 Task: Filter services by location "United Kingdom".
Action: Mouse moved to (429, 103)
Screenshot: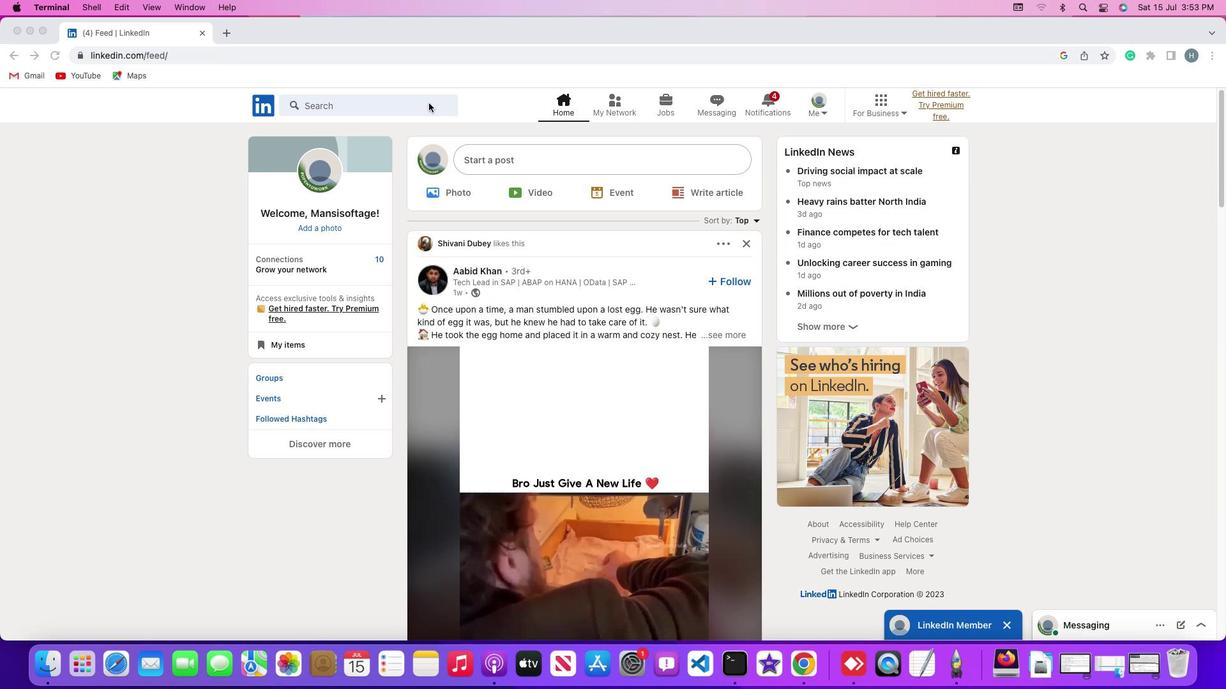
Action: Mouse pressed left at (429, 103)
Screenshot: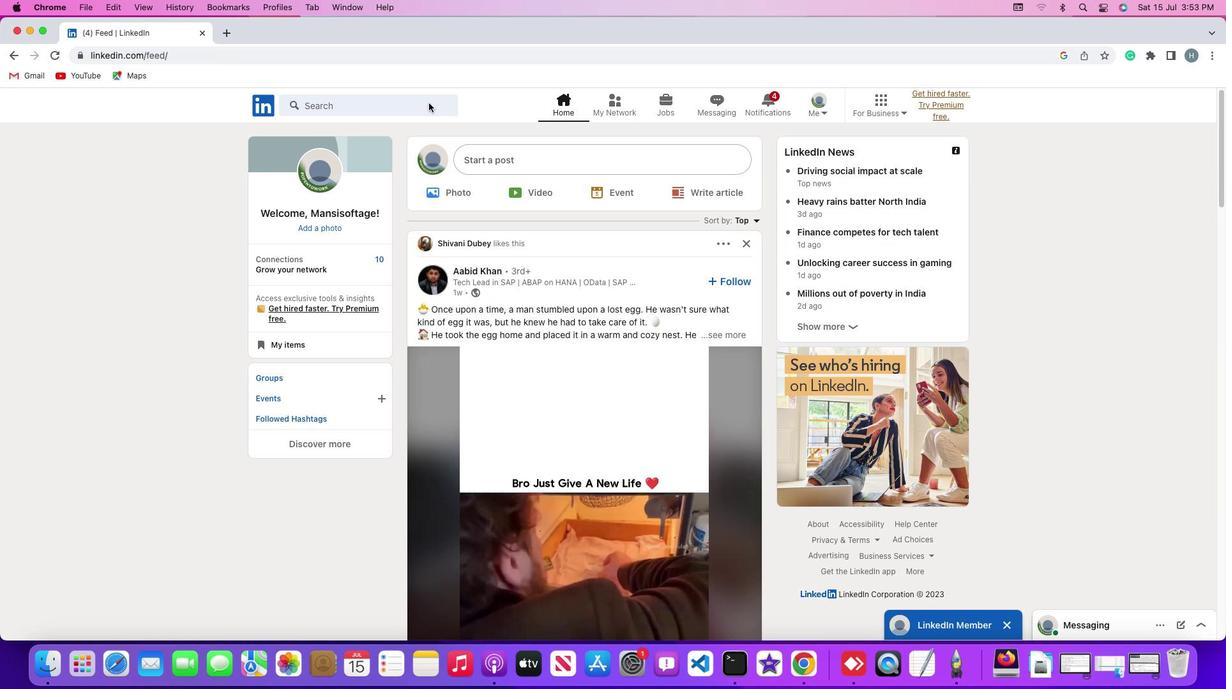
Action: Mouse pressed left at (429, 103)
Screenshot: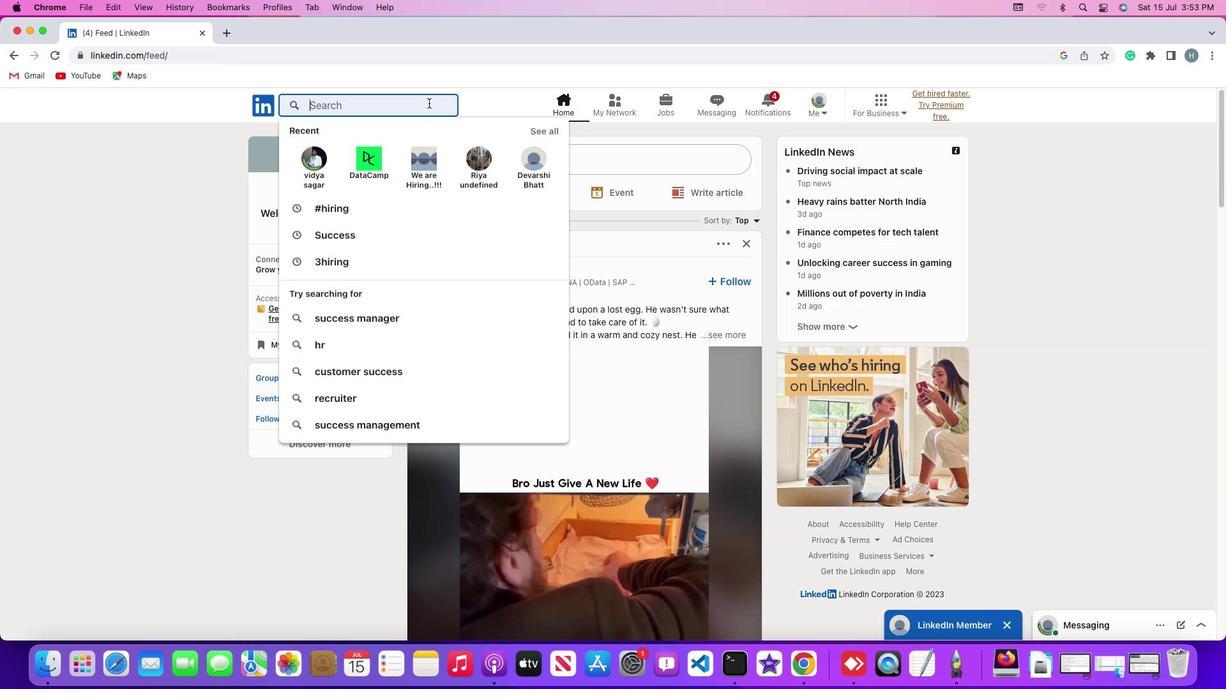 
Action: Key pressed Key.shift'#''h''i''r''i''n''g'Key.enter
Screenshot: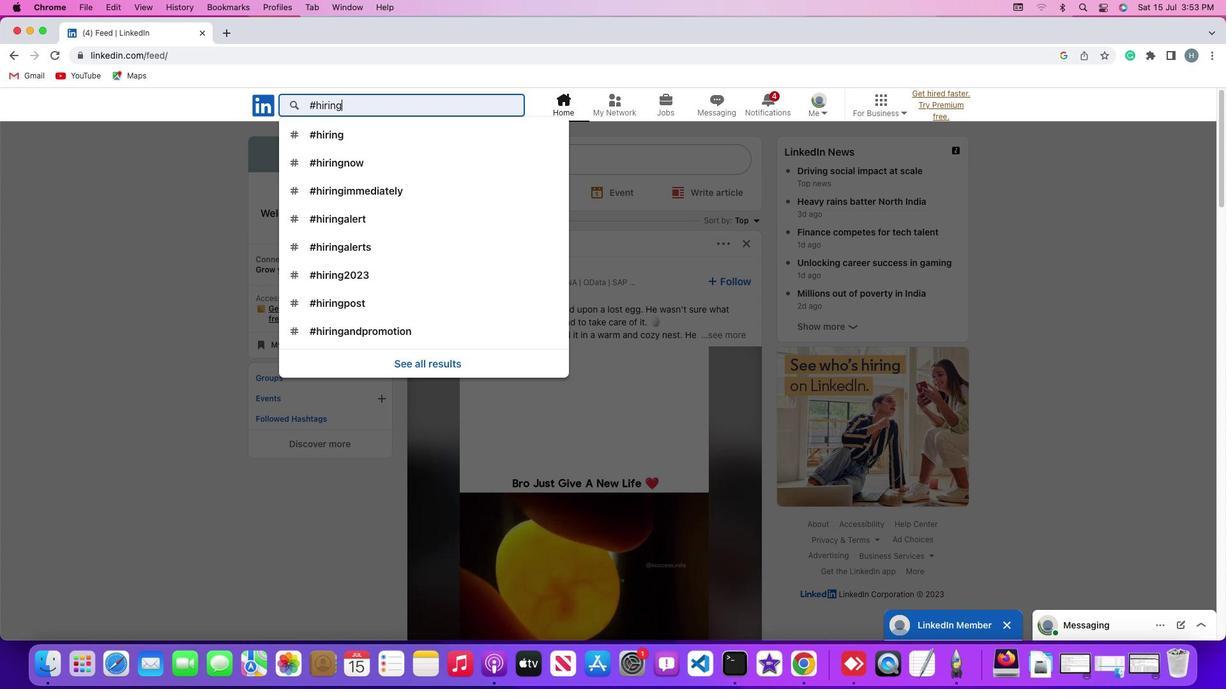 
Action: Mouse moved to (794, 137)
Screenshot: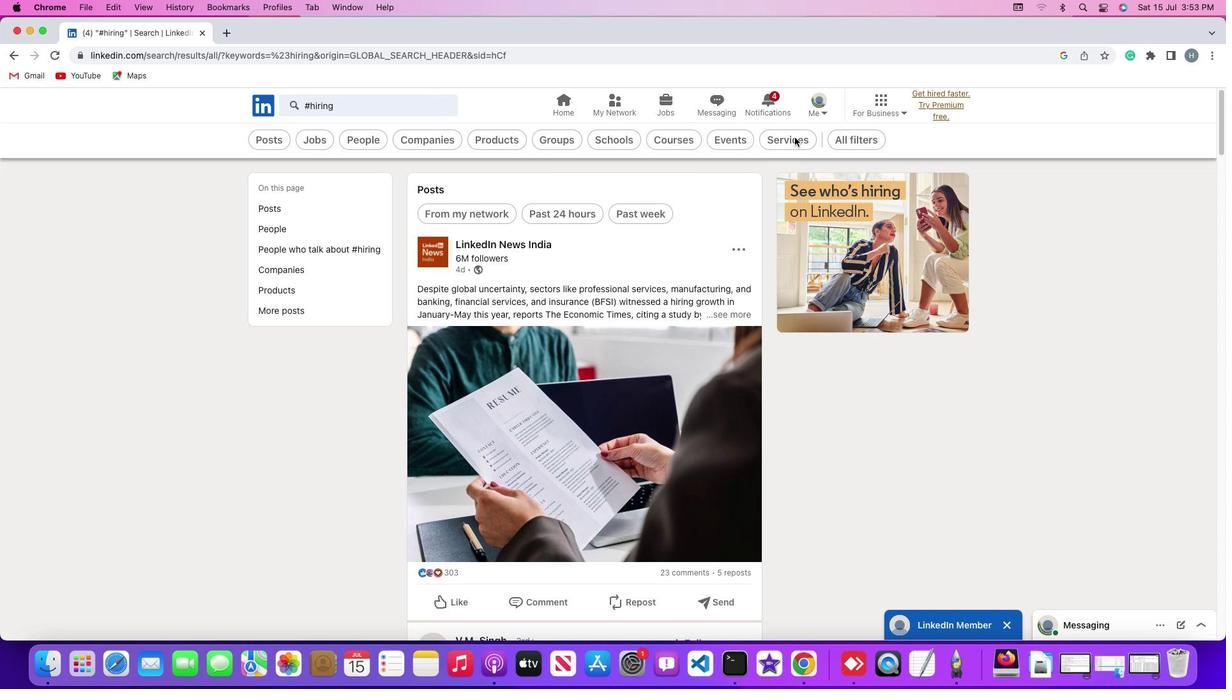 
Action: Mouse pressed left at (794, 137)
Screenshot: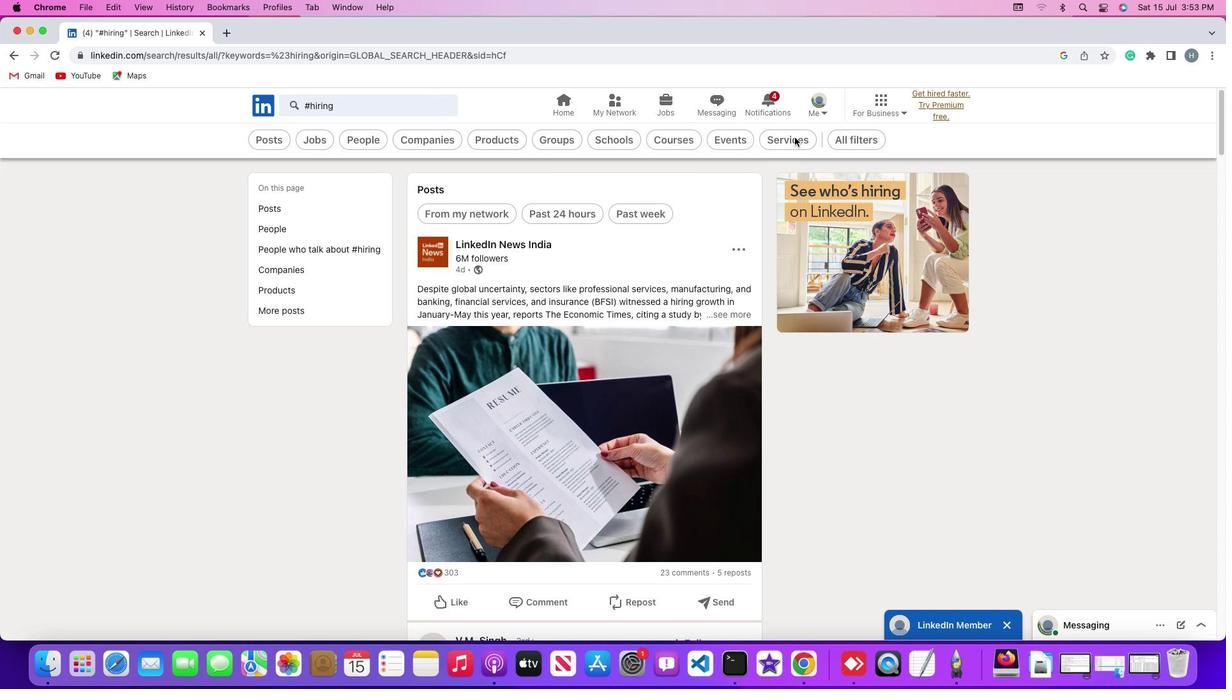 
Action: Mouse moved to (514, 137)
Screenshot: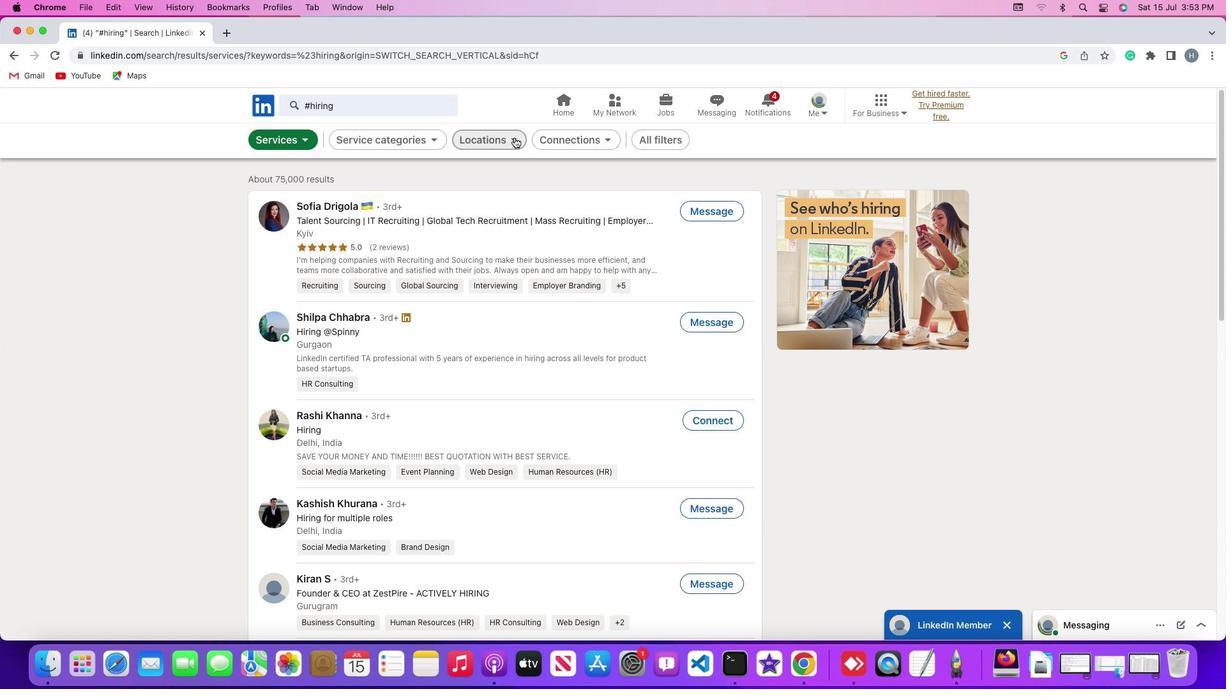 
Action: Mouse pressed left at (514, 137)
Screenshot: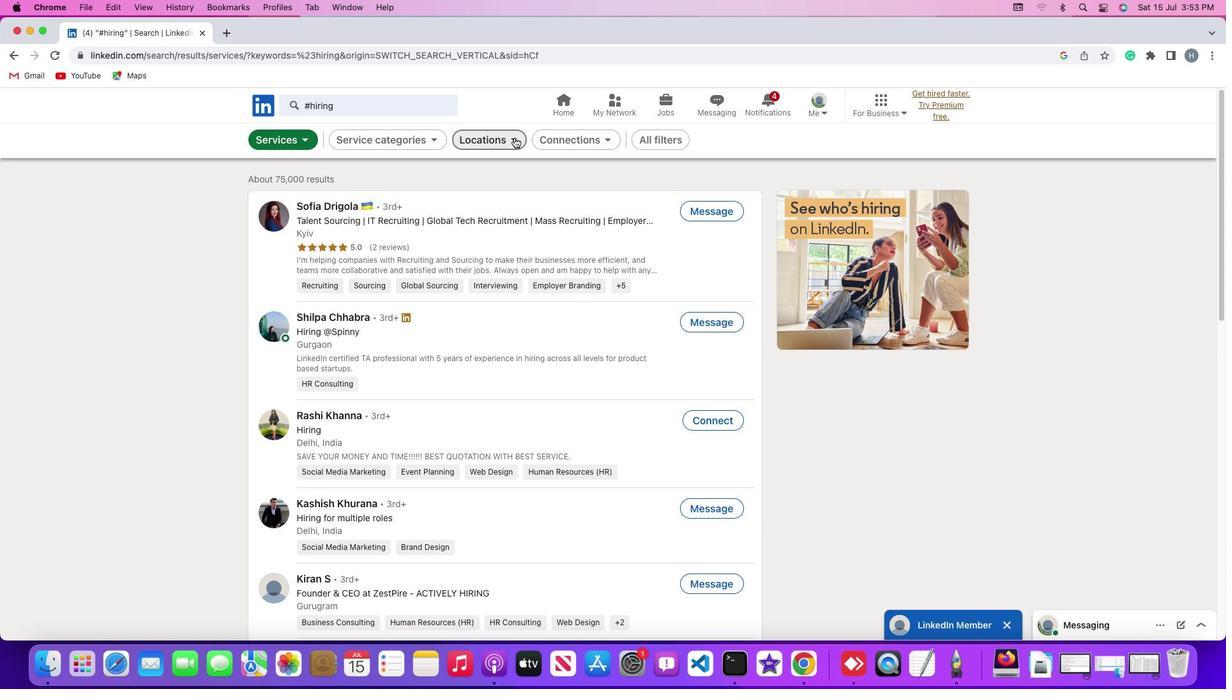 
Action: Mouse moved to (408, 321)
Screenshot: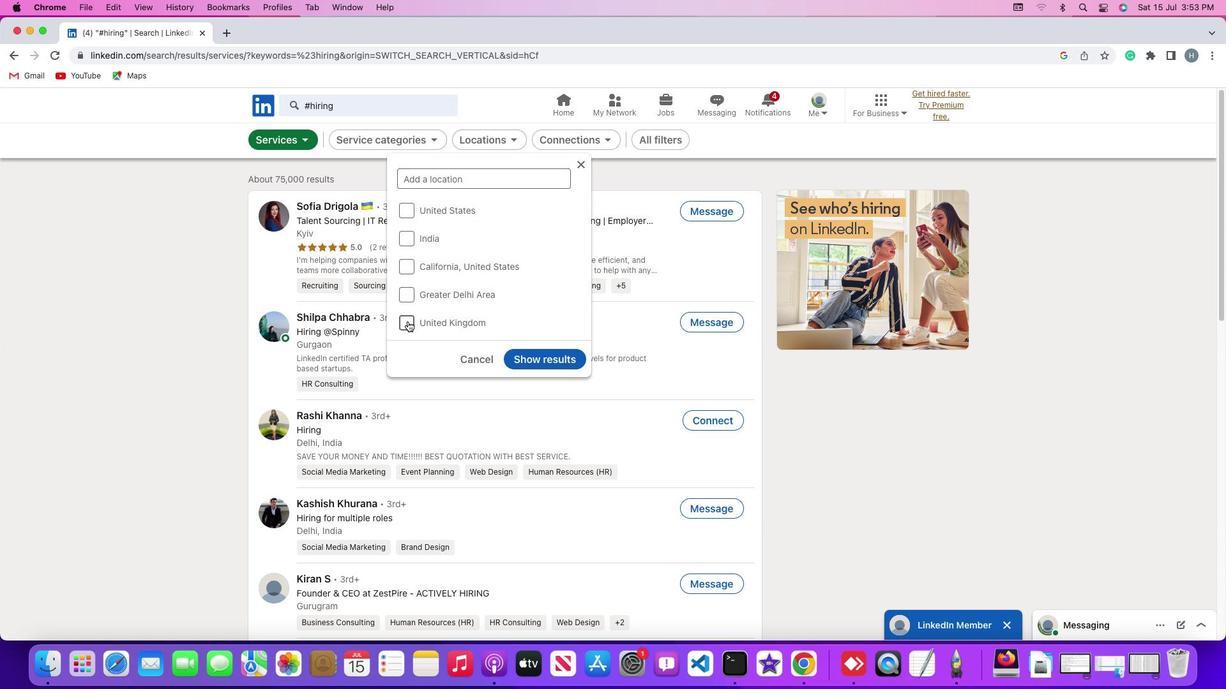 
Action: Mouse pressed left at (408, 321)
Screenshot: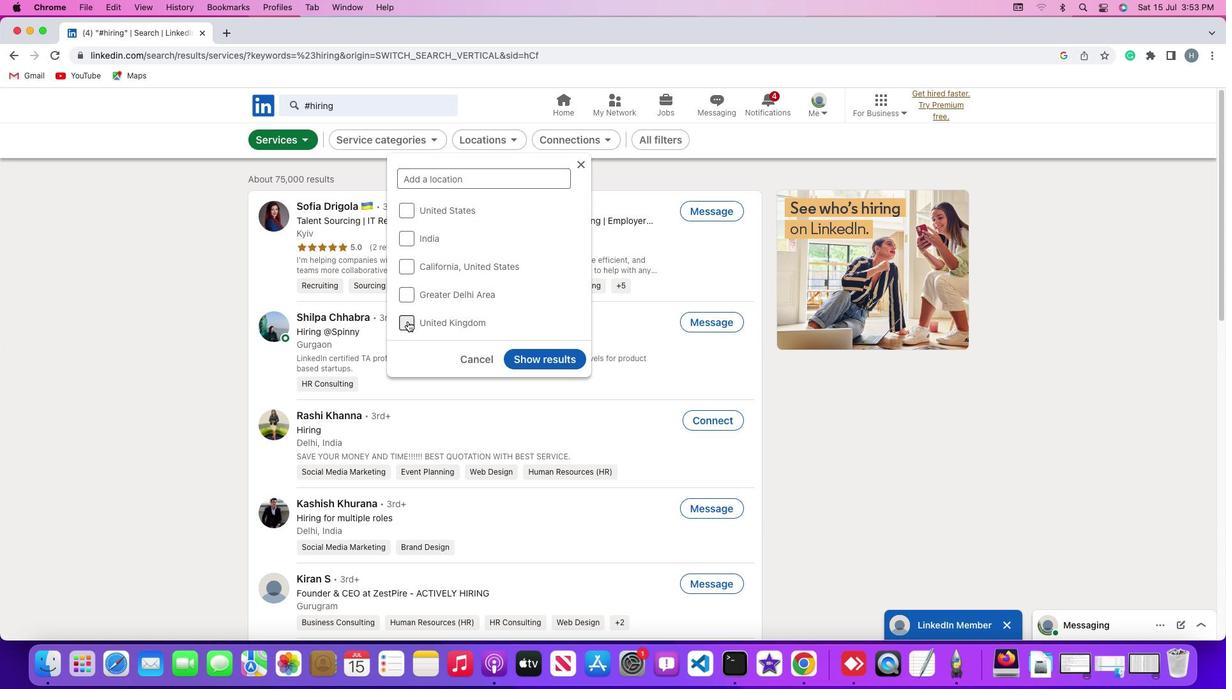 
Action: Mouse moved to (537, 359)
Screenshot: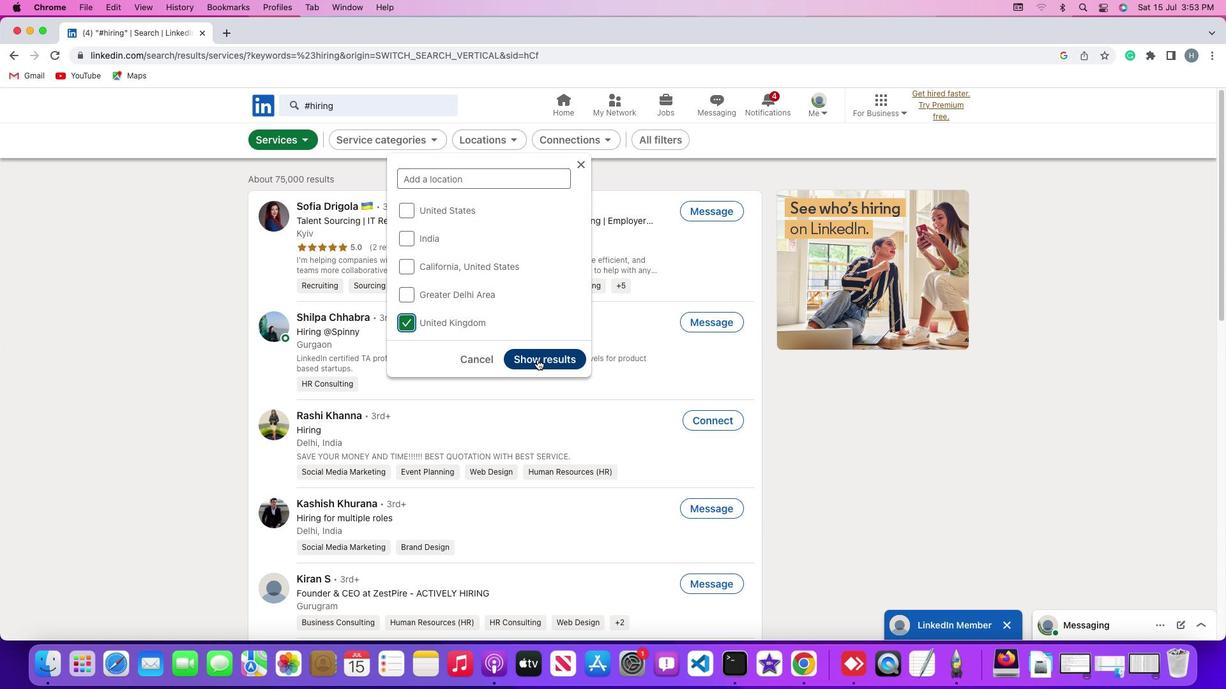 
Action: Mouse pressed left at (537, 359)
Screenshot: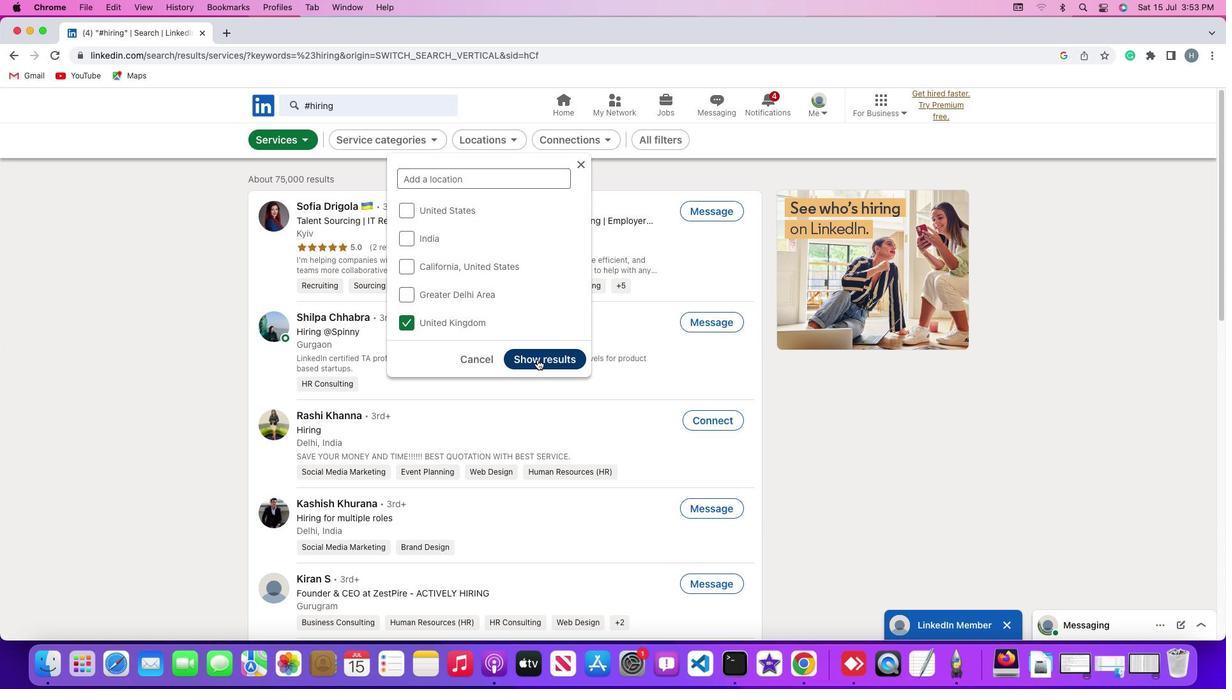 
Action: Mouse moved to (618, 286)
Screenshot: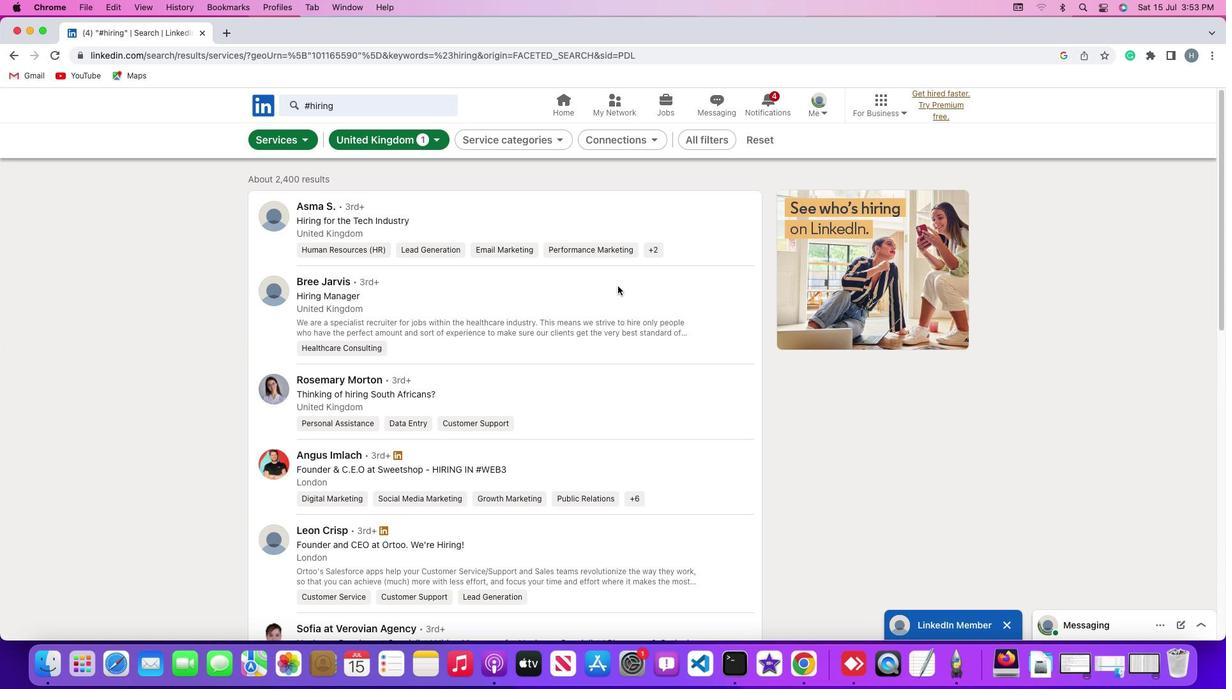 
